 Task: Search the location "Langley".
Action: Mouse moved to (756, 170)
Screenshot: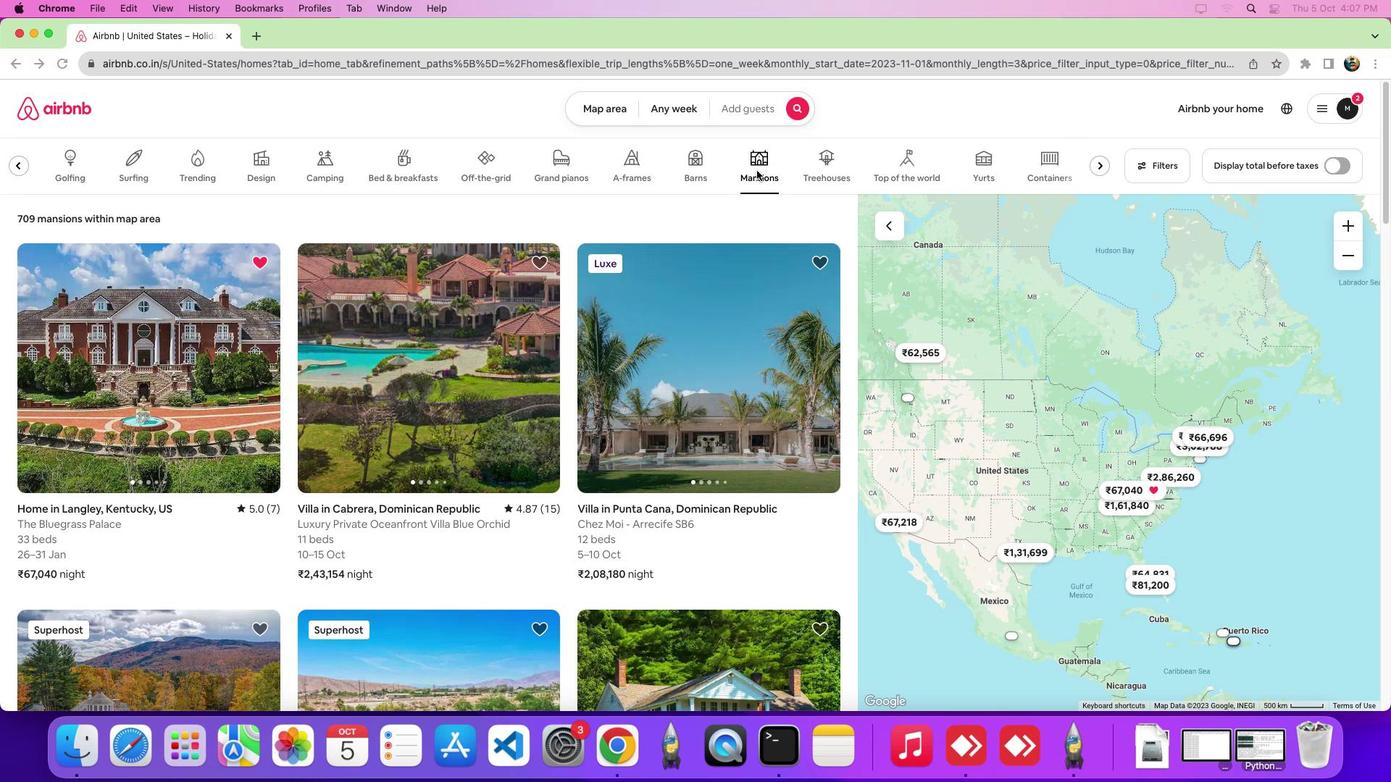 
Action: Mouse pressed left at (756, 170)
Screenshot: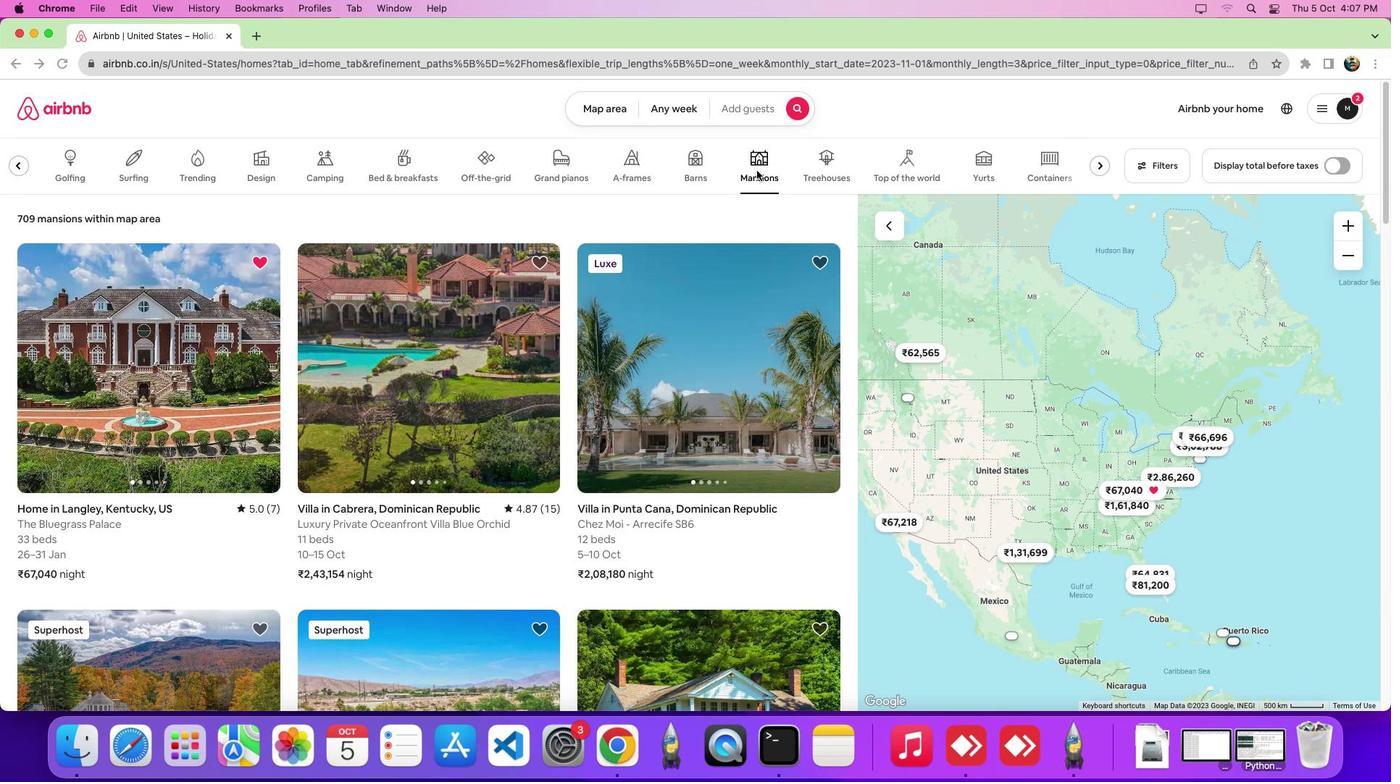 
Action: Mouse moved to (182, 356)
Screenshot: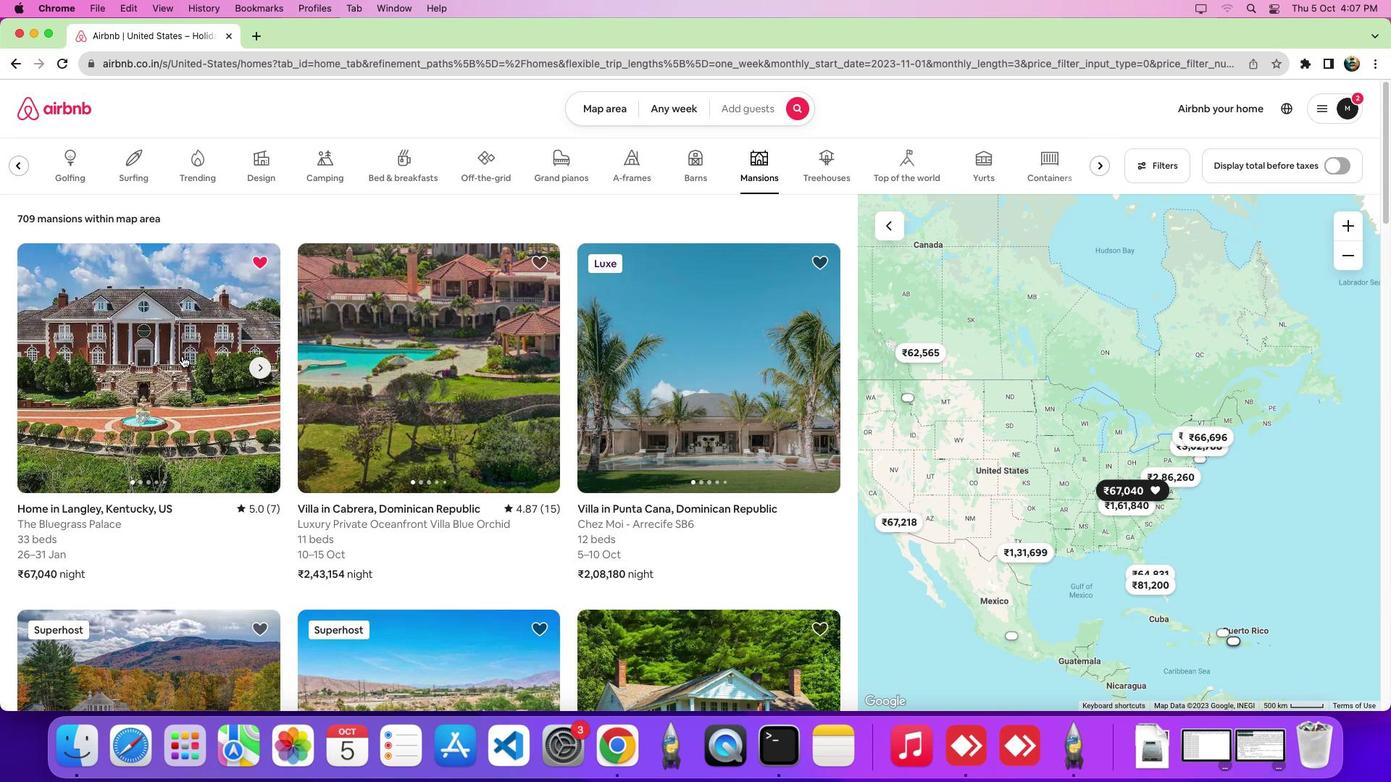 
Action: Mouse pressed left at (182, 356)
Screenshot: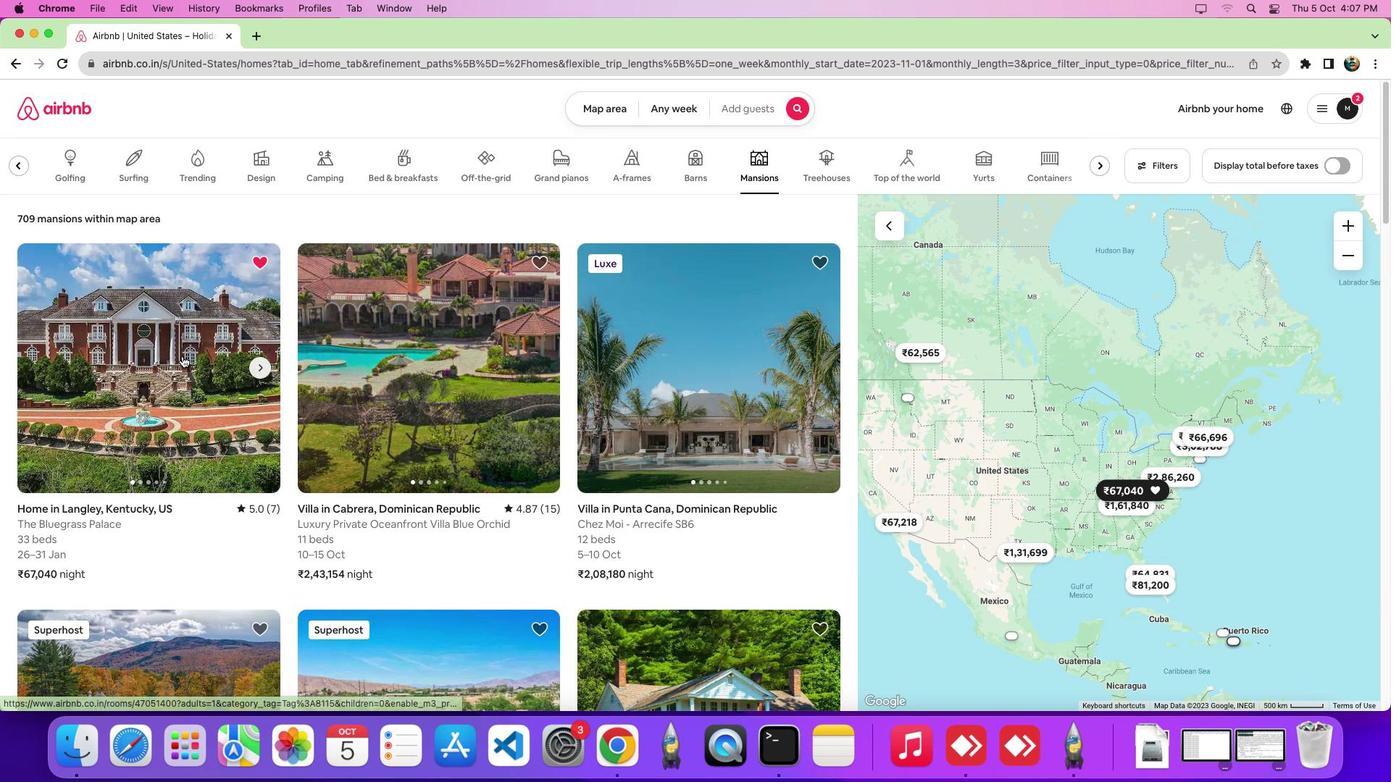 
Action: Mouse moved to (617, 401)
Screenshot: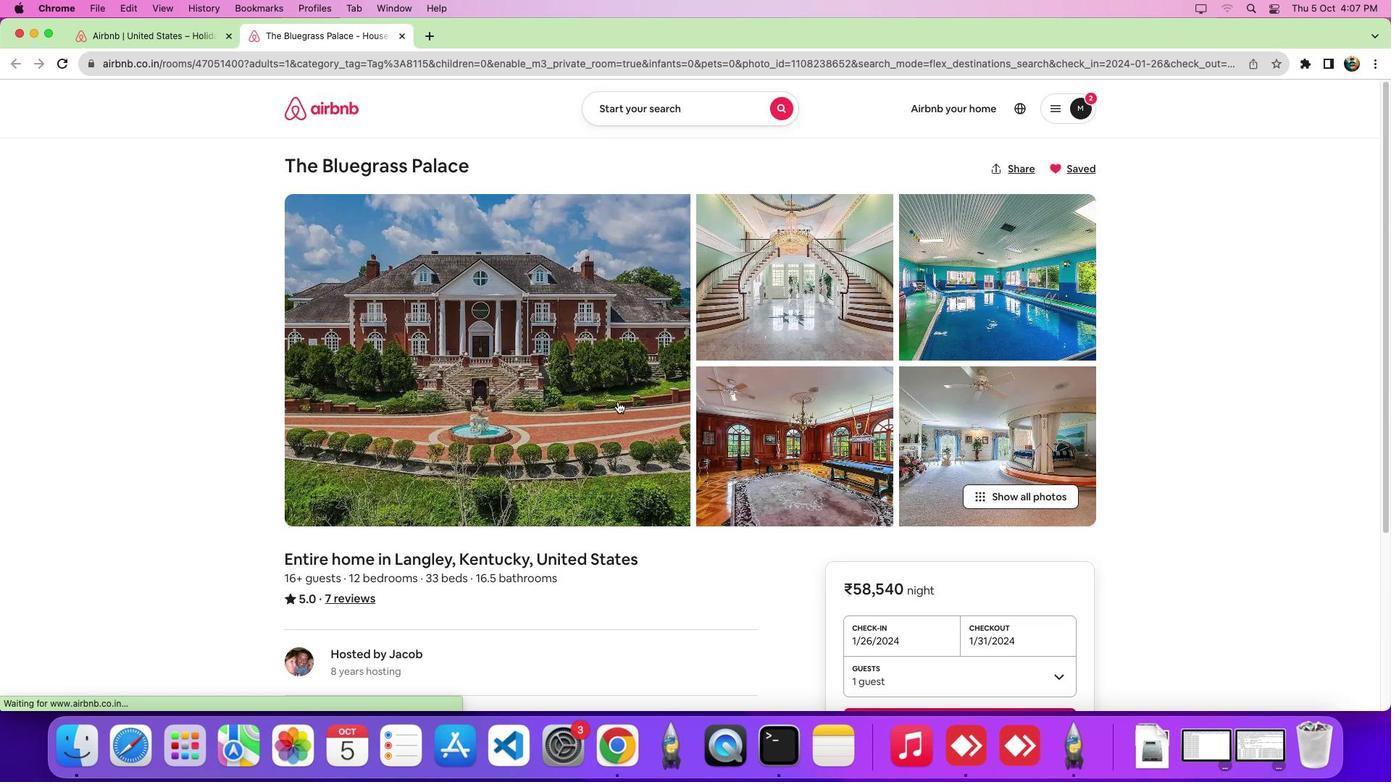 
Action: Mouse scrolled (617, 401) with delta (0, 0)
Screenshot: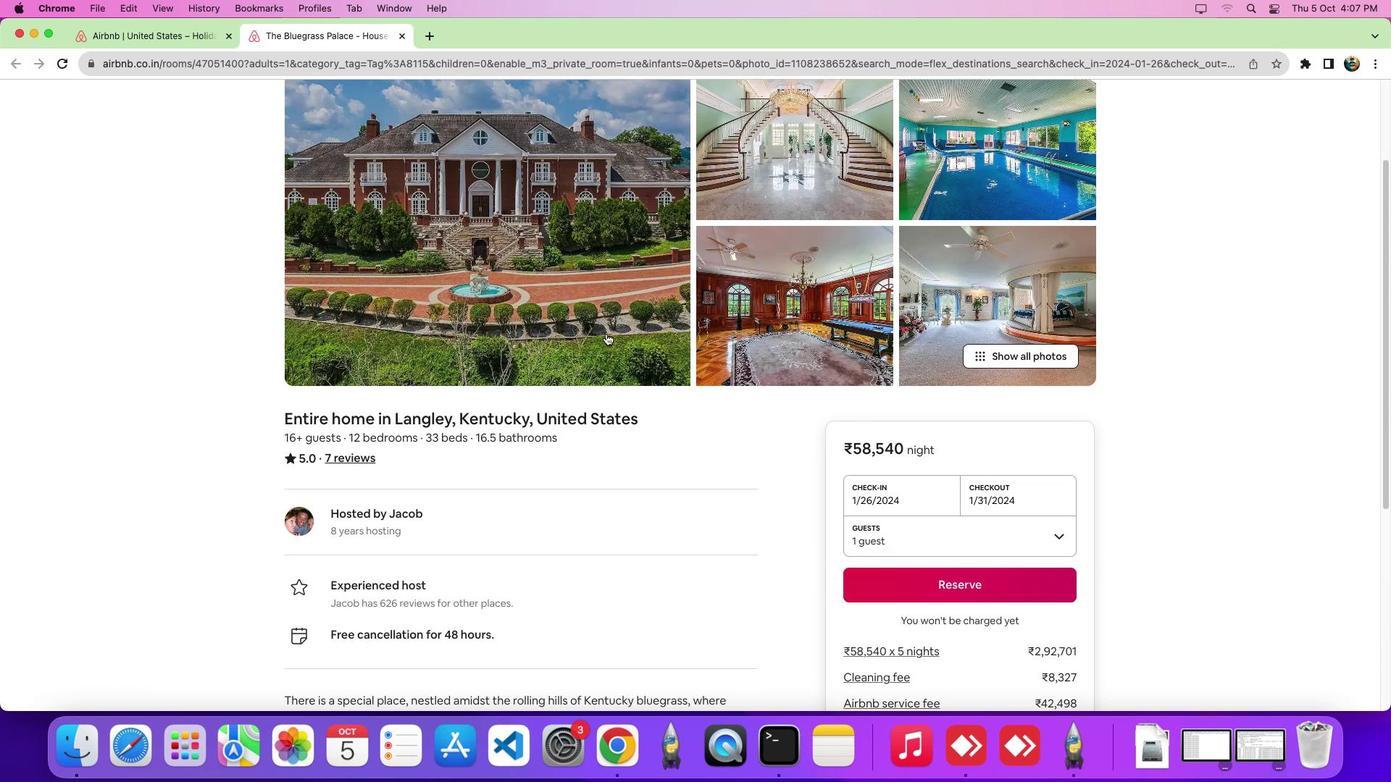 
Action: Mouse scrolled (617, 401) with delta (0, -1)
Screenshot: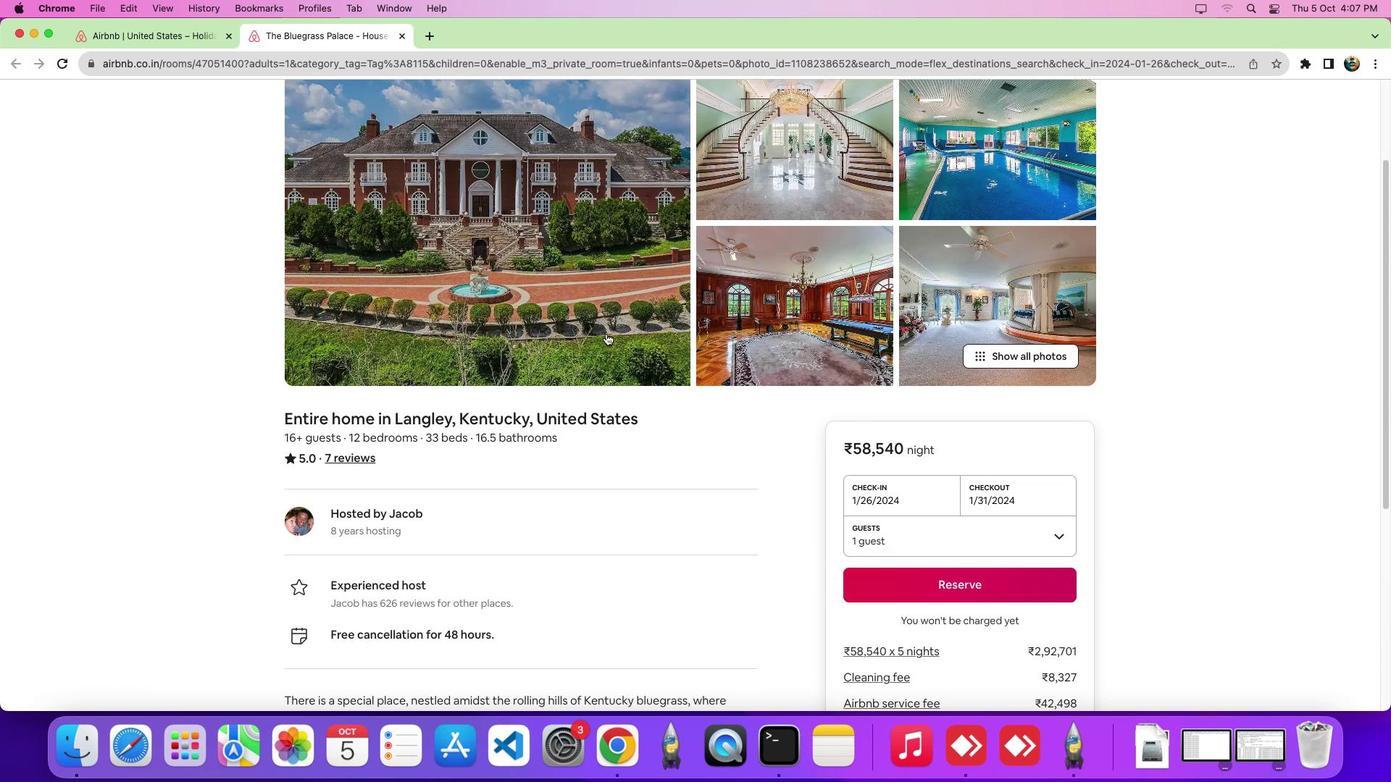 
Action: Mouse scrolled (617, 401) with delta (0, -7)
Screenshot: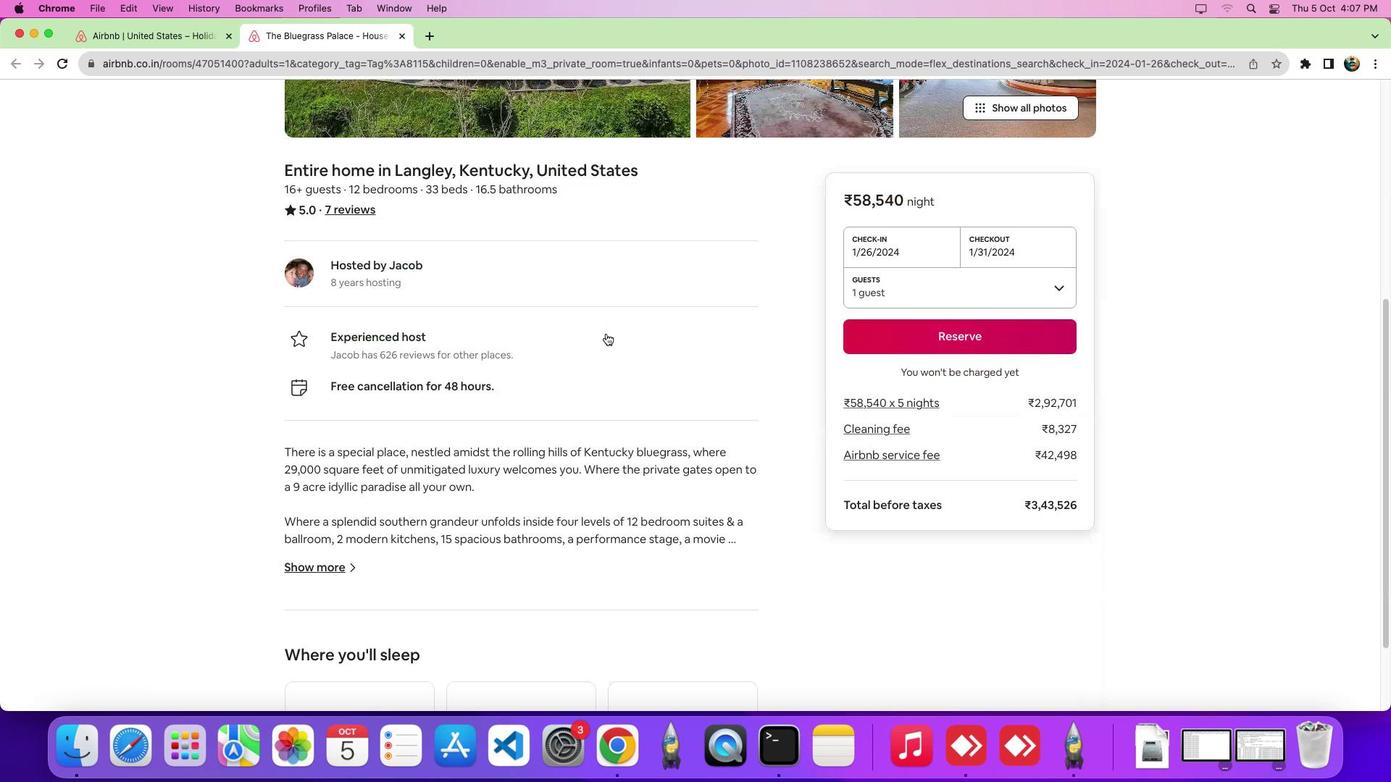 
Action: Mouse scrolled (617, 401) with delta (0, -10)
Screenshot: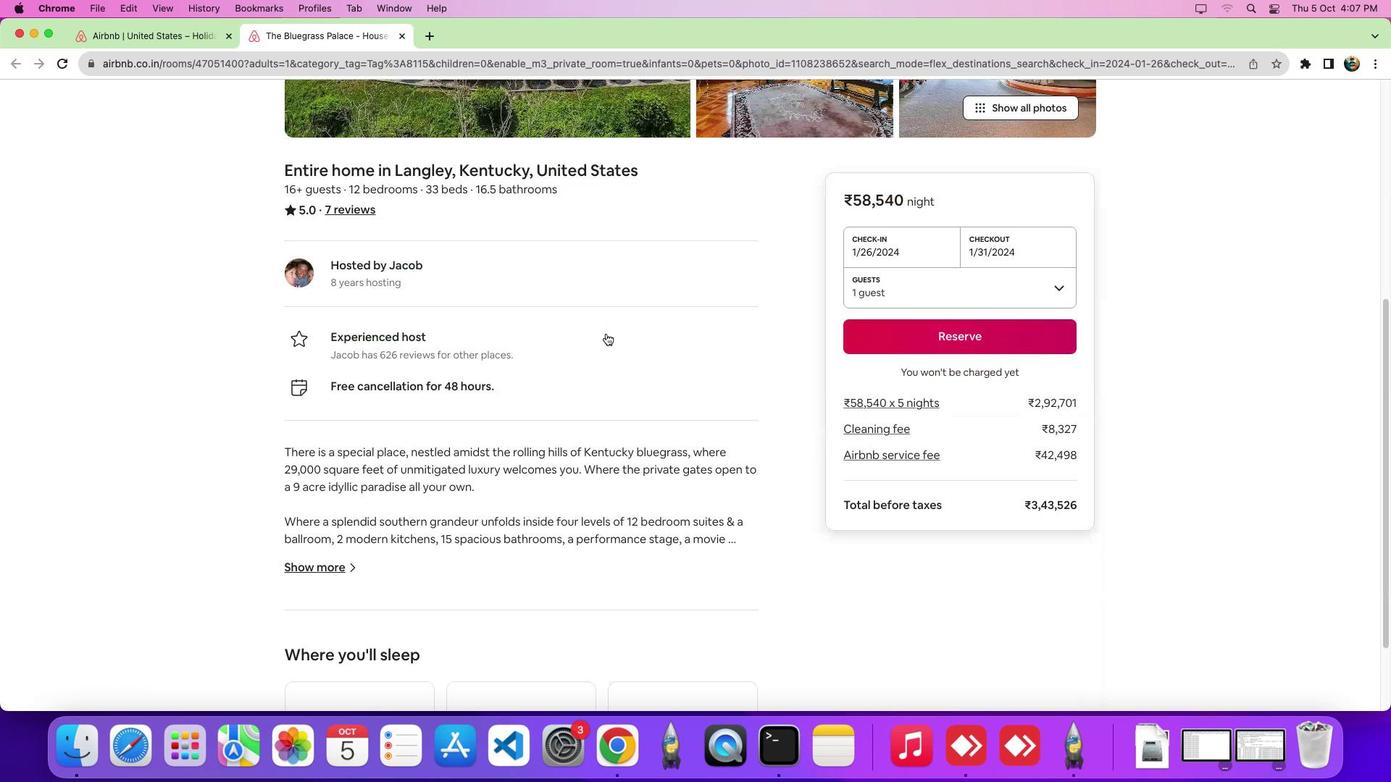 
Action: Mouse scrolled (617, 401) with delta (0, -11)
Screenshot: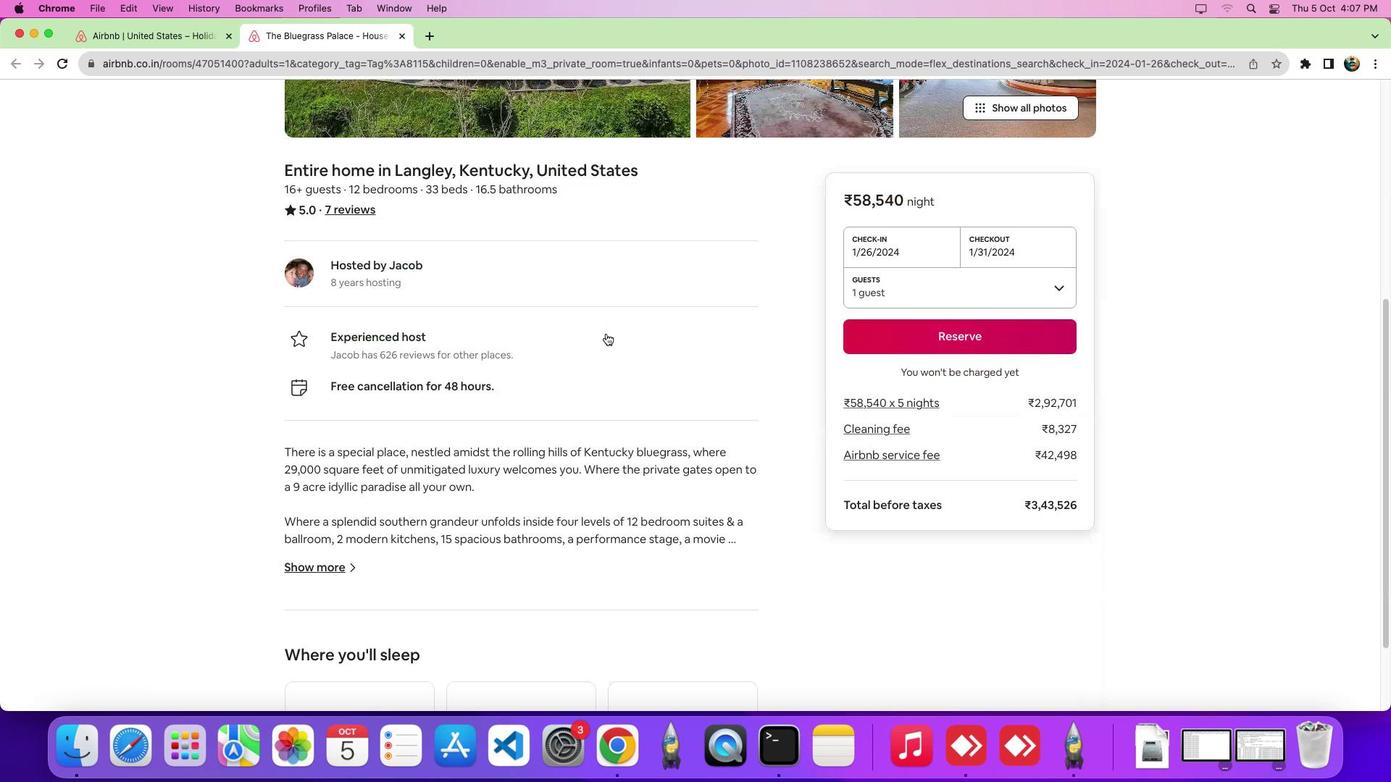 
Action: Mouse scrolled (617, 401) with delta (0, -12)
Screenshot: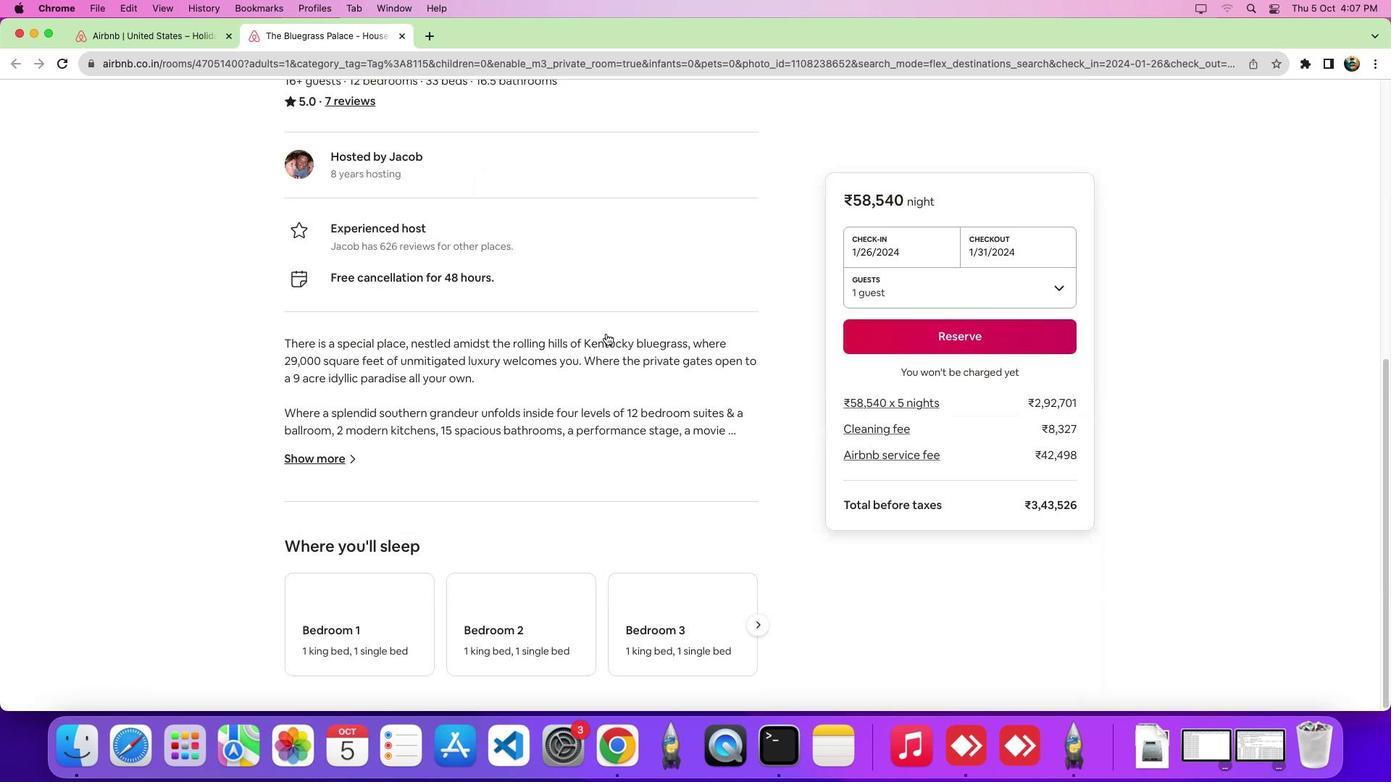 
Action: Mouse moved to (477, 115)
Screenshot: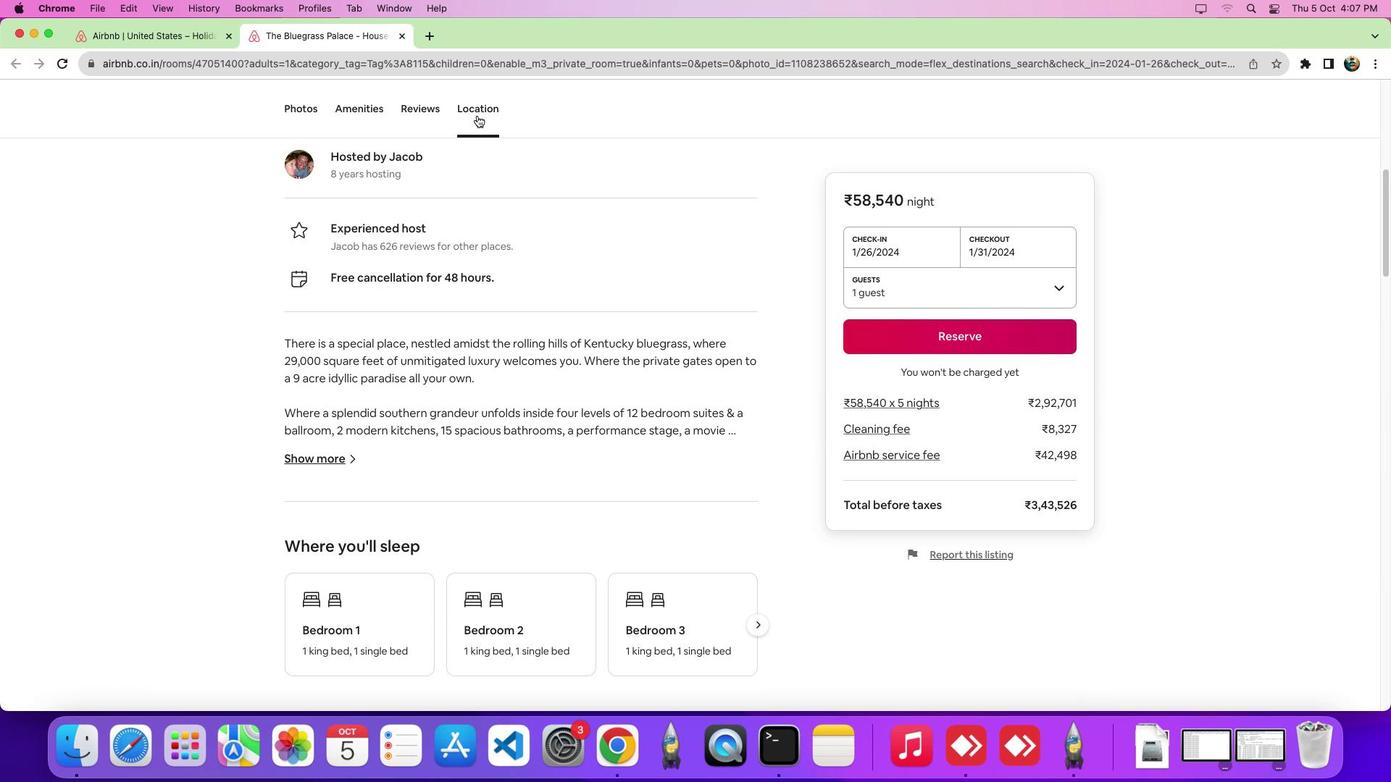 
Action: Mouse pressed left at (477, 115)
Screenshot: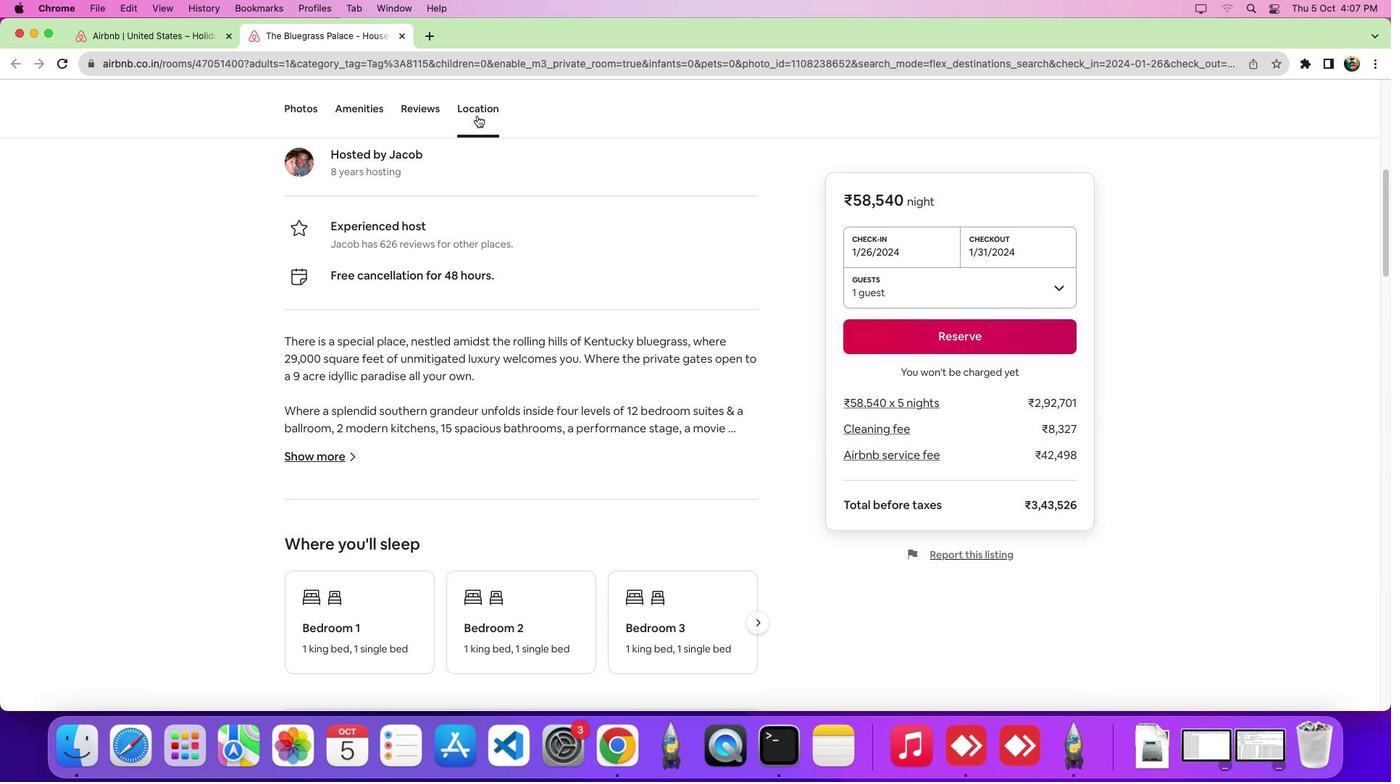 
Action: Mouse moved to (1072, 278)
Screenshot: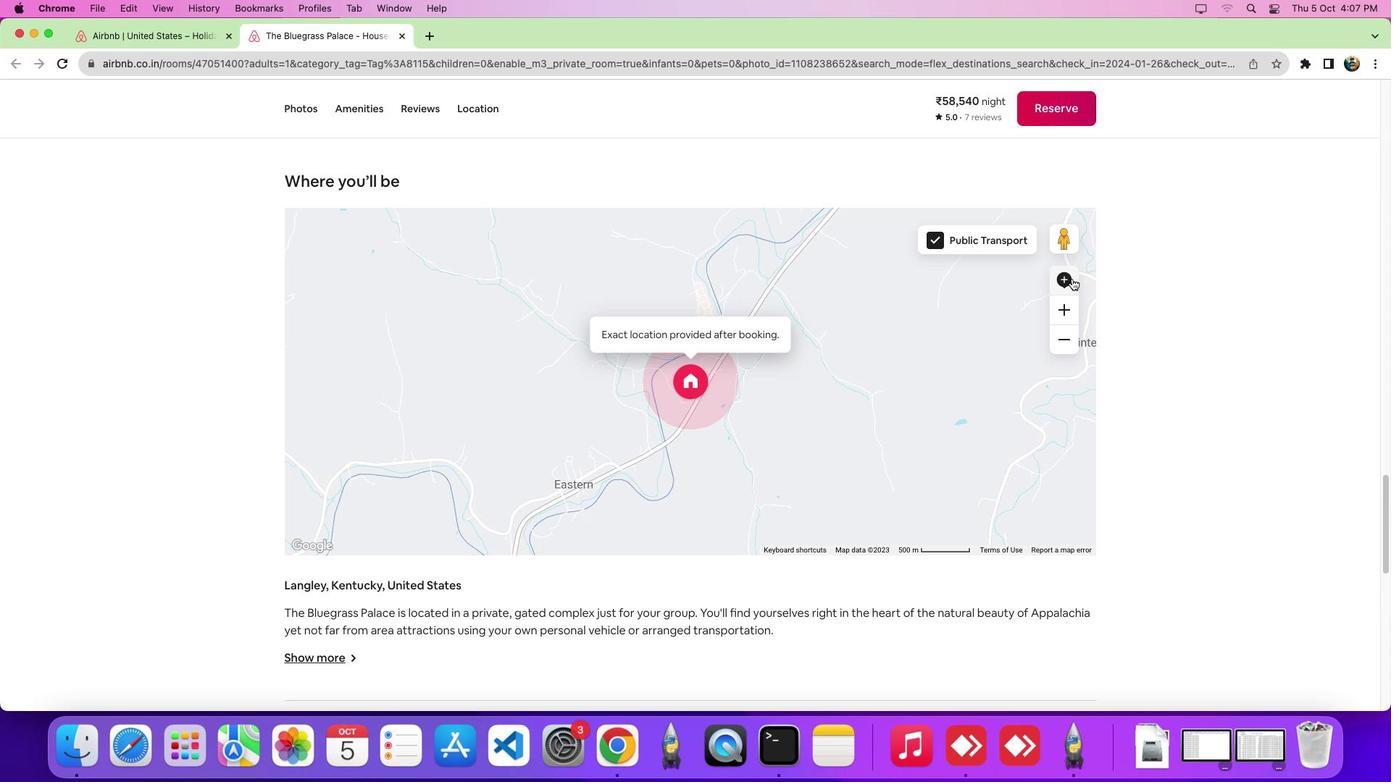 
Action: Mouse pressed left at (1072, 278)
Screenshot: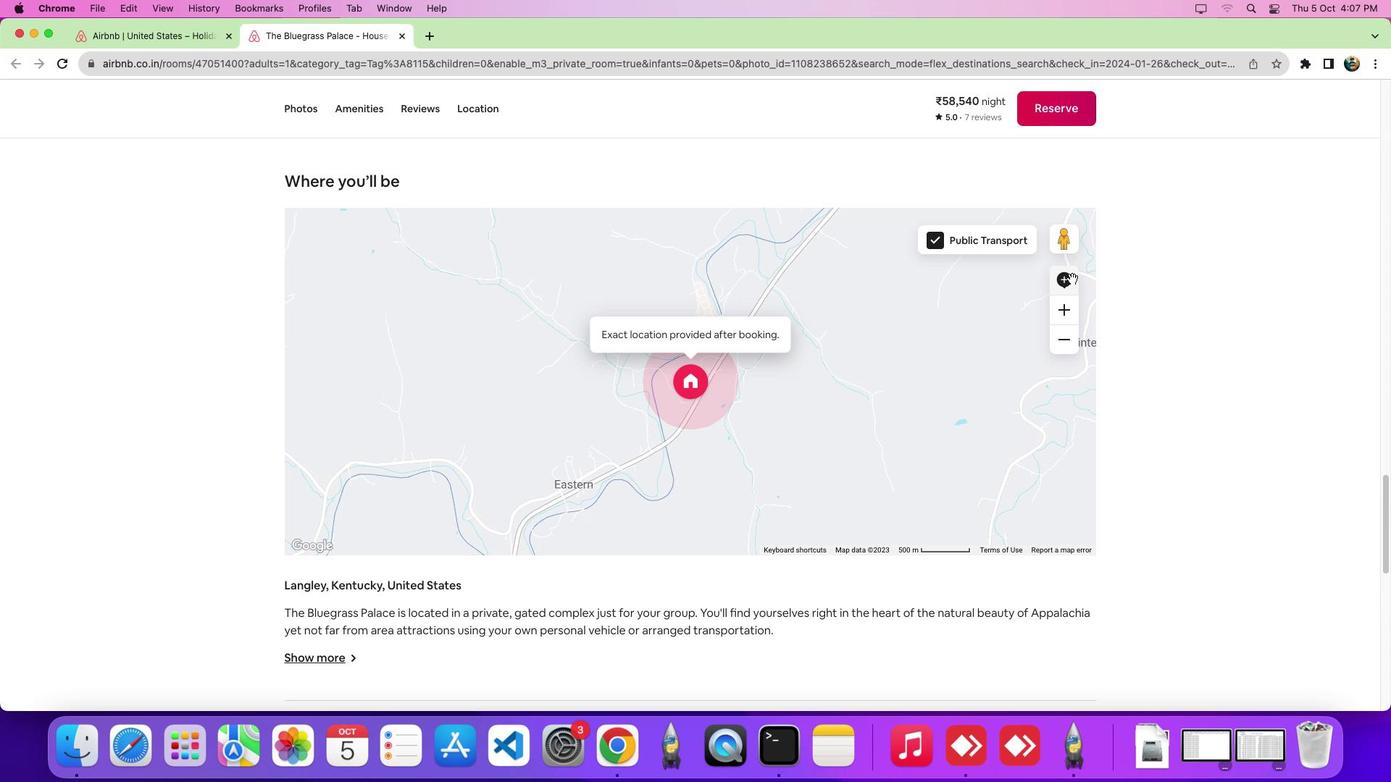 
Action: Mouse moved to (939, 299)
Screenshot: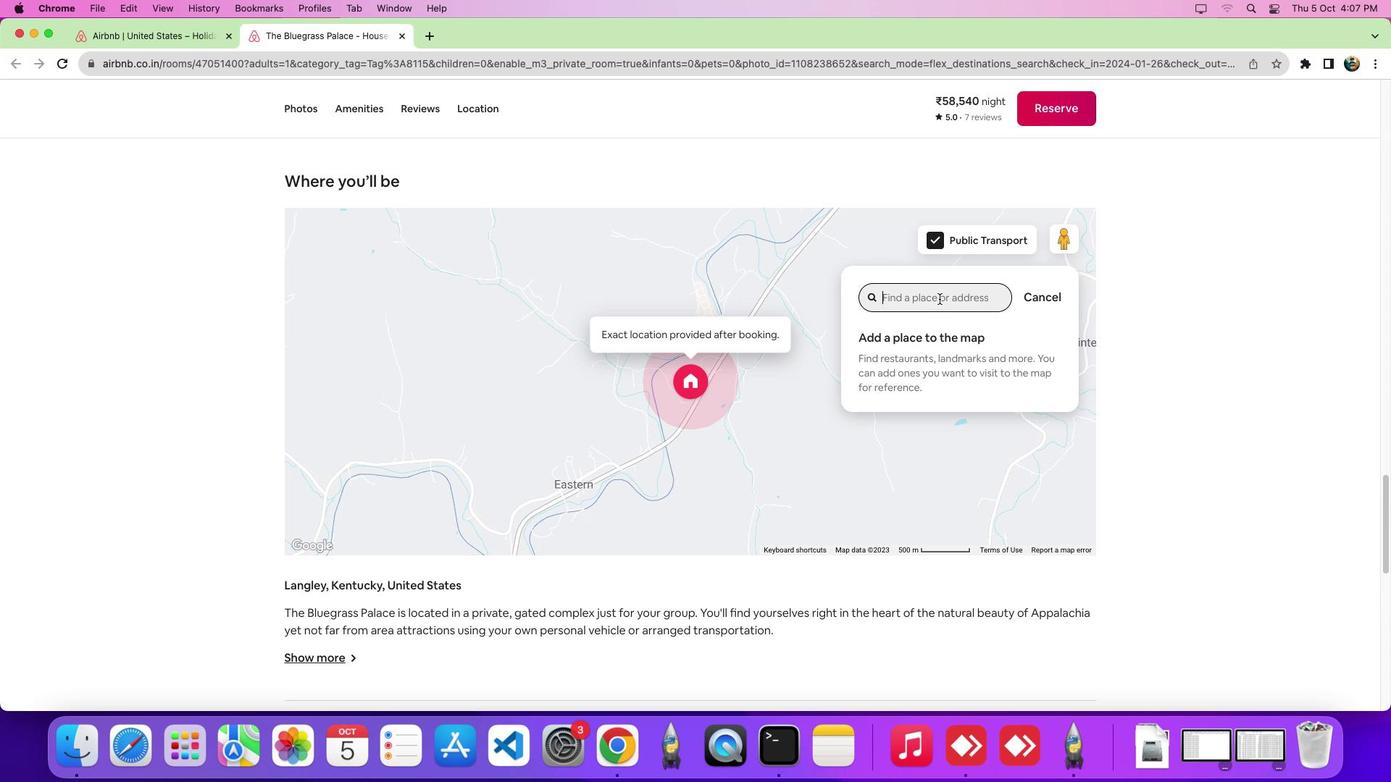 
Action: Mouse pressed left at (939, 299)
Screenshot: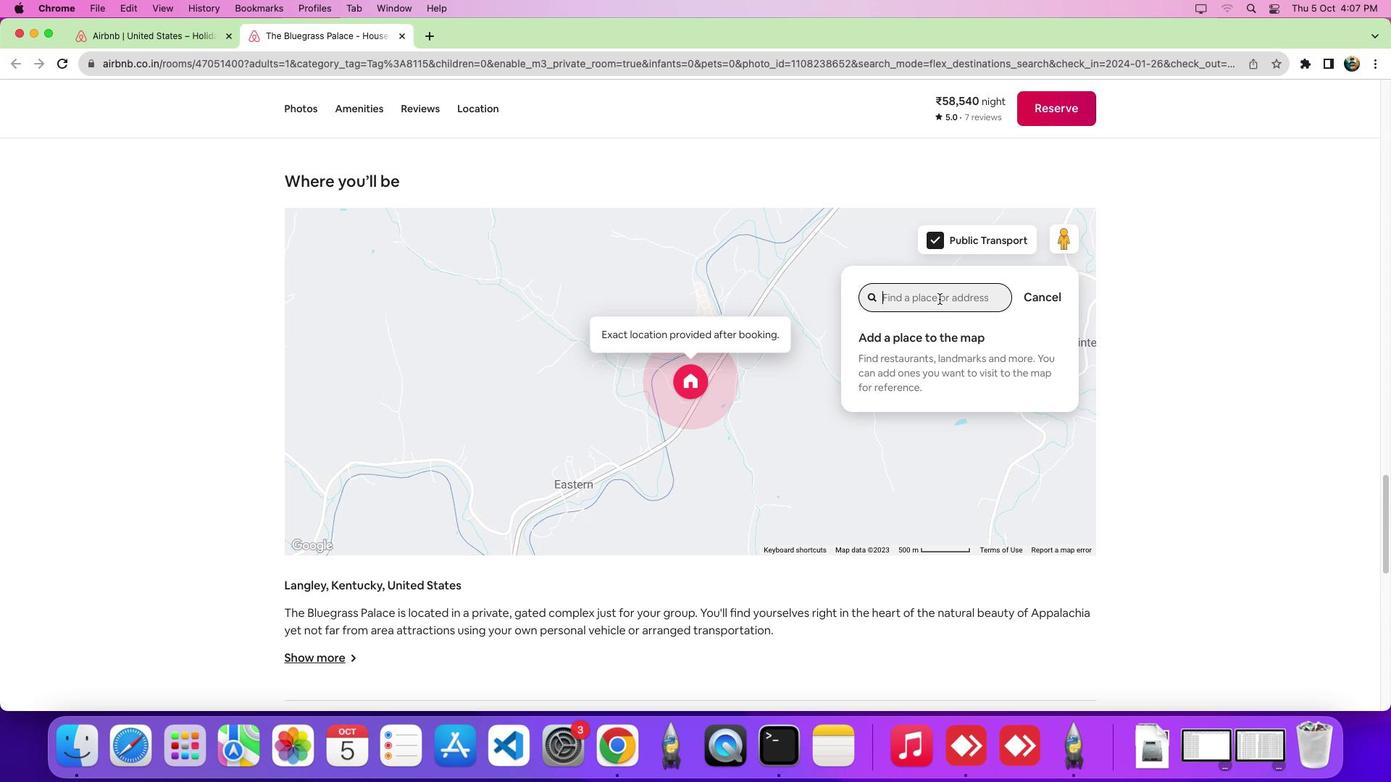 
Action: Key pressed Key.shift_rKey.shift'L''a''n''g''l''e''y'
Screenshot: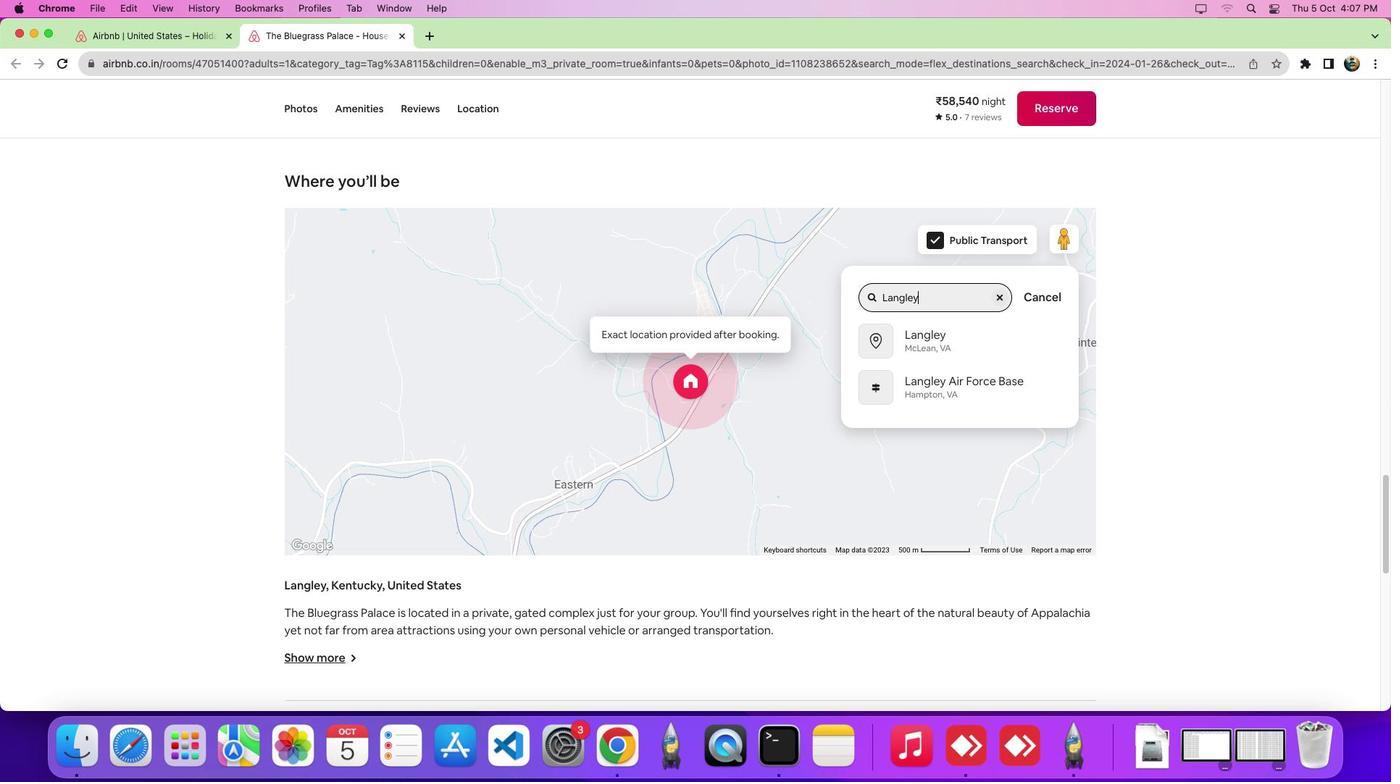 
Action: Mouse moved to (913, 345)
Screenshot: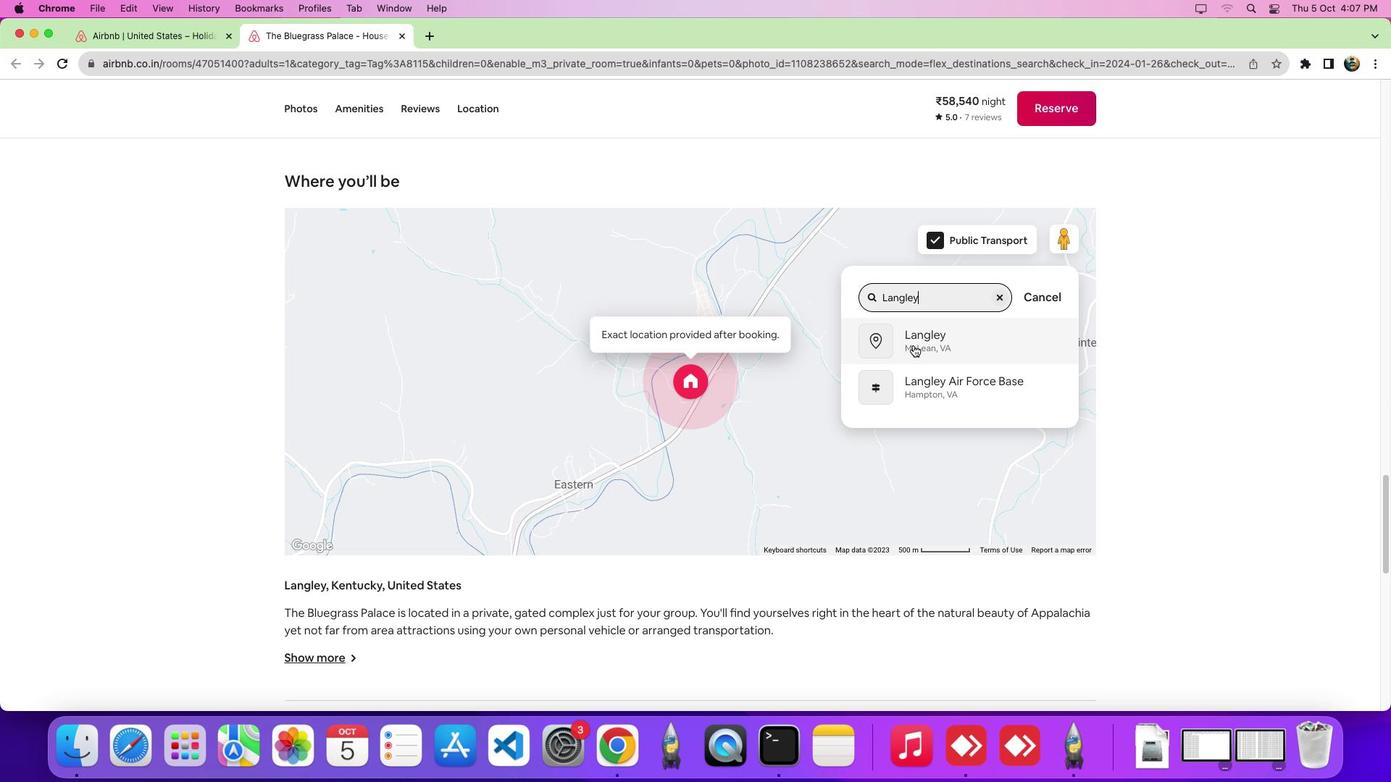 
Action: Mouse pressed left at (913, 345)
Screenshot: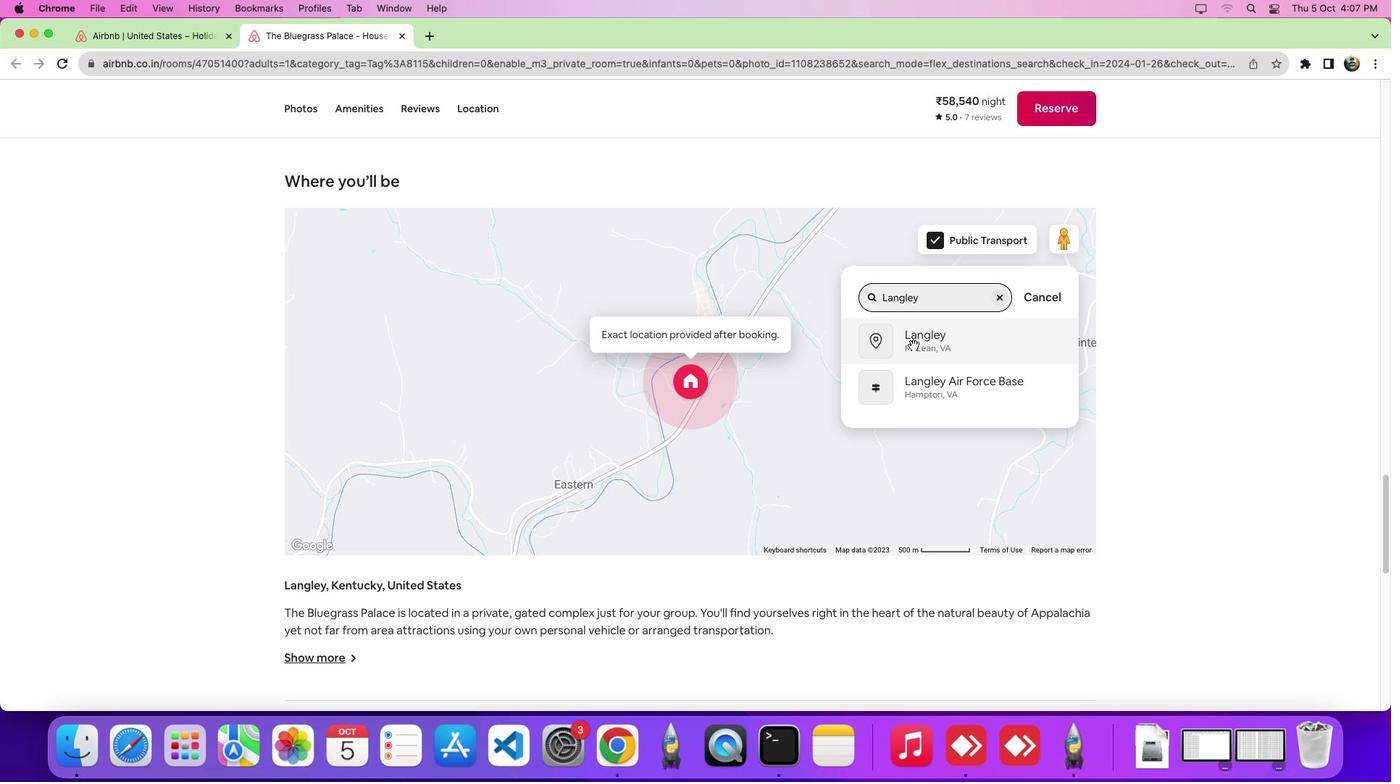
Action: Mouse moved to (923, 350)
Screenshot: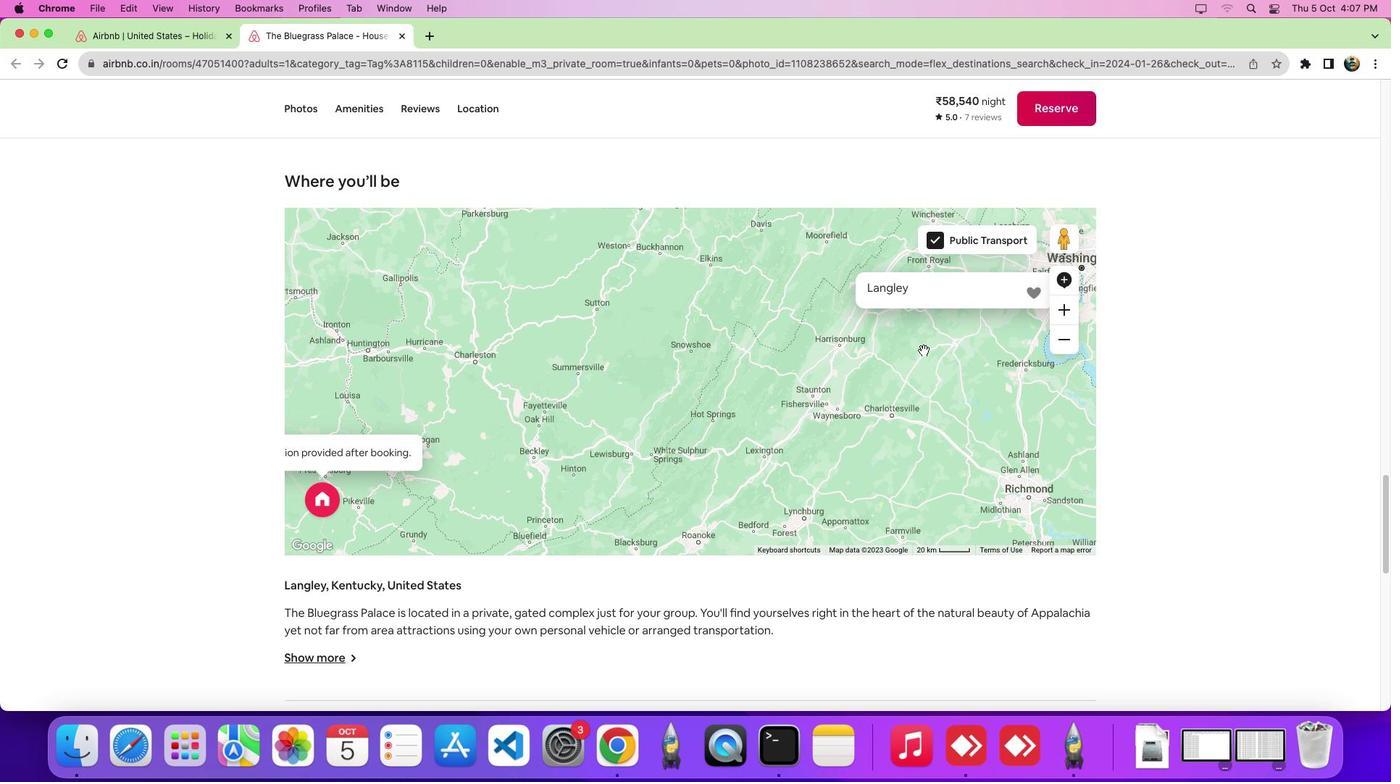 
